 Task: Look for products in the category "Variety Packs" from Topo Chico only.
Action: Mouse moved to (688, 279)
Screenshot: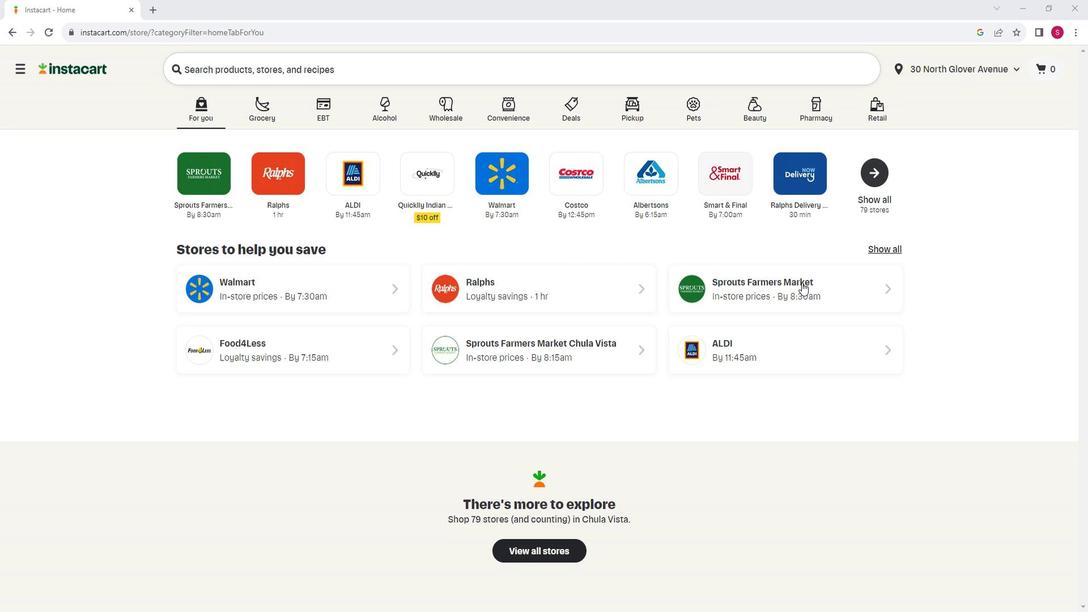 
Action: Mouse pressed left at (688, 279)
Screenshot: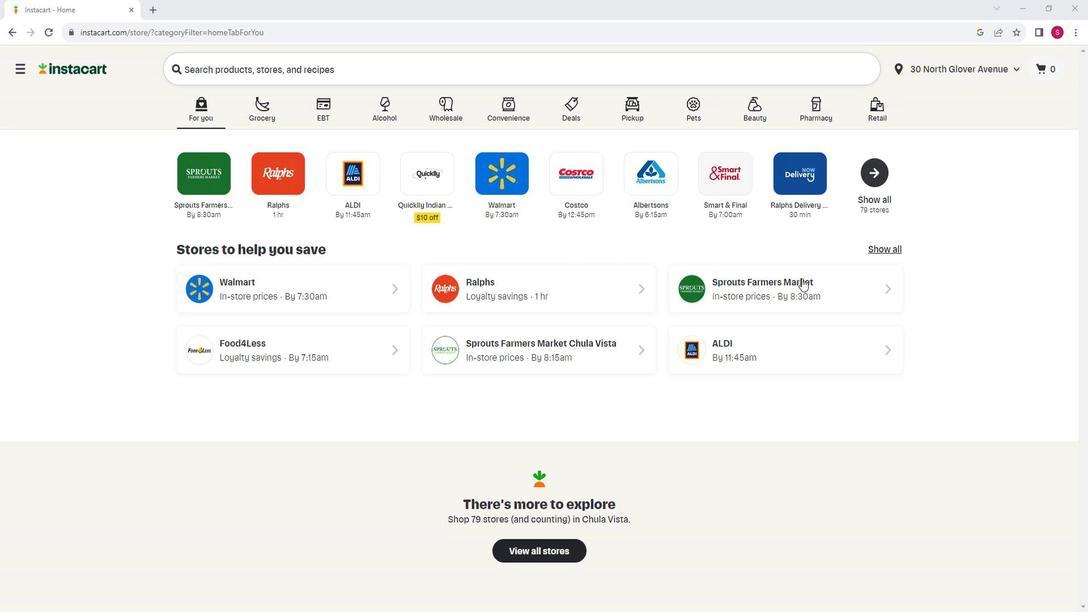 
Action: Mouse moved to (248, 474)
Screenshot: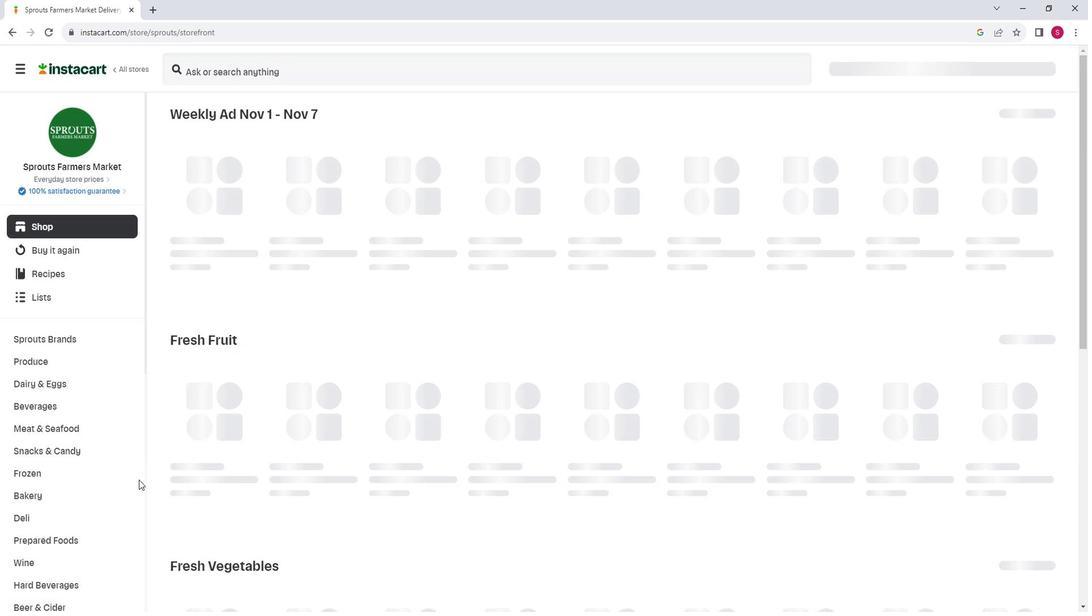 
Action: Mouse scrolled (248, 474) with delta (0, 0)
Screenshot: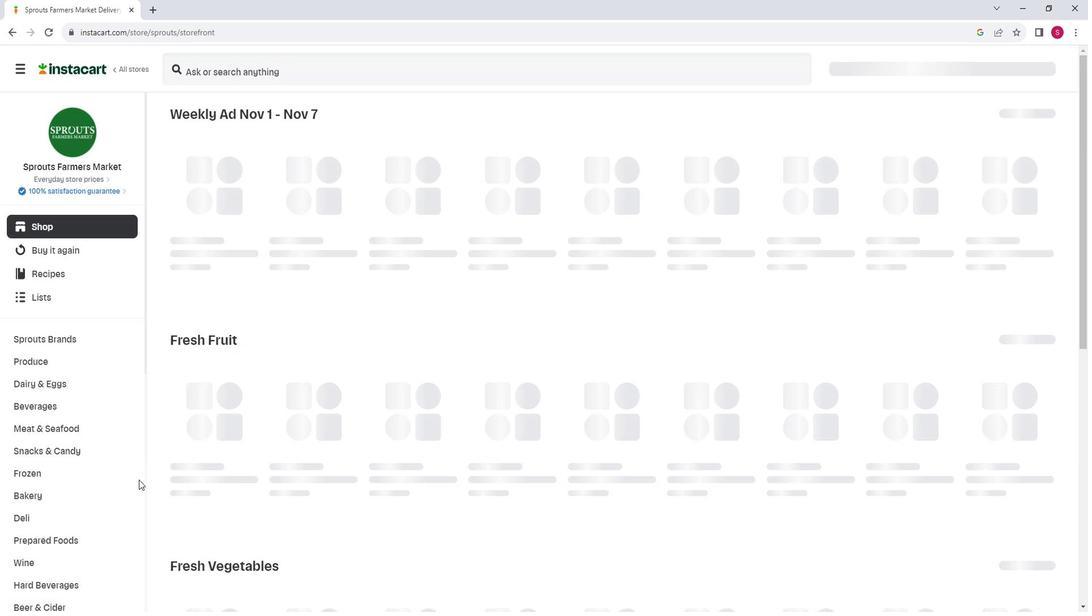 
Action: Mouse moved to (199, 537)
Screenshot: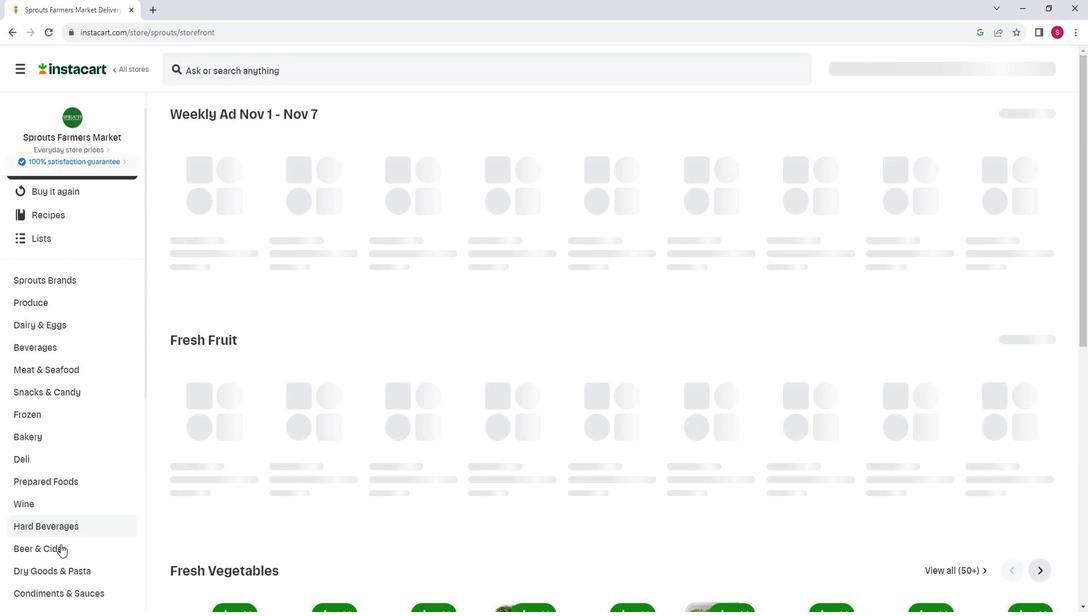 
Action: Mouse pressed left at (199, 537)
Screenshot: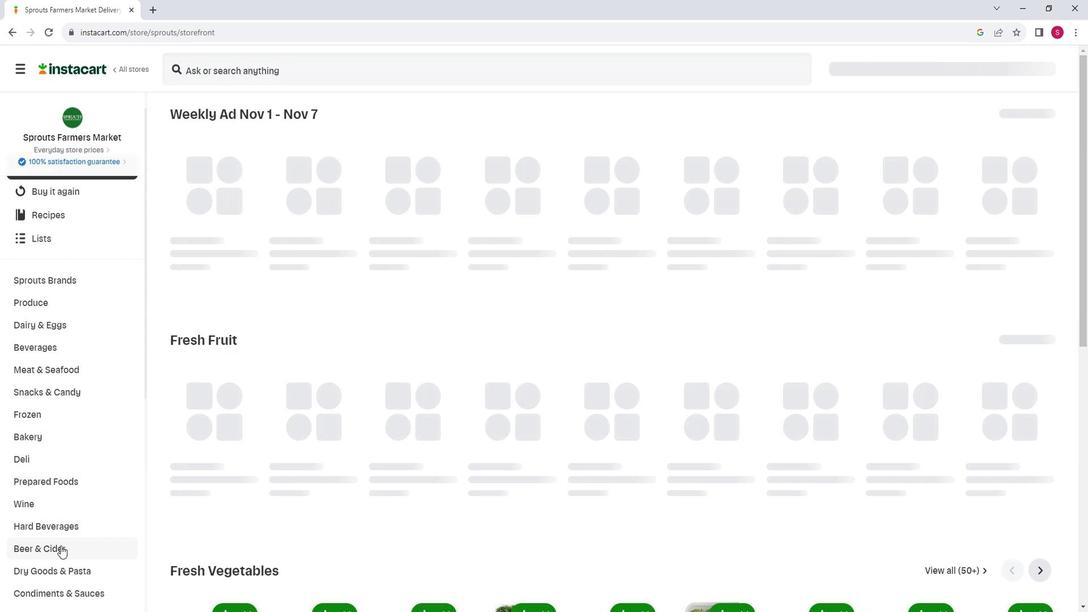 
Action: Mouse moved to (581, 164)
Screenshot: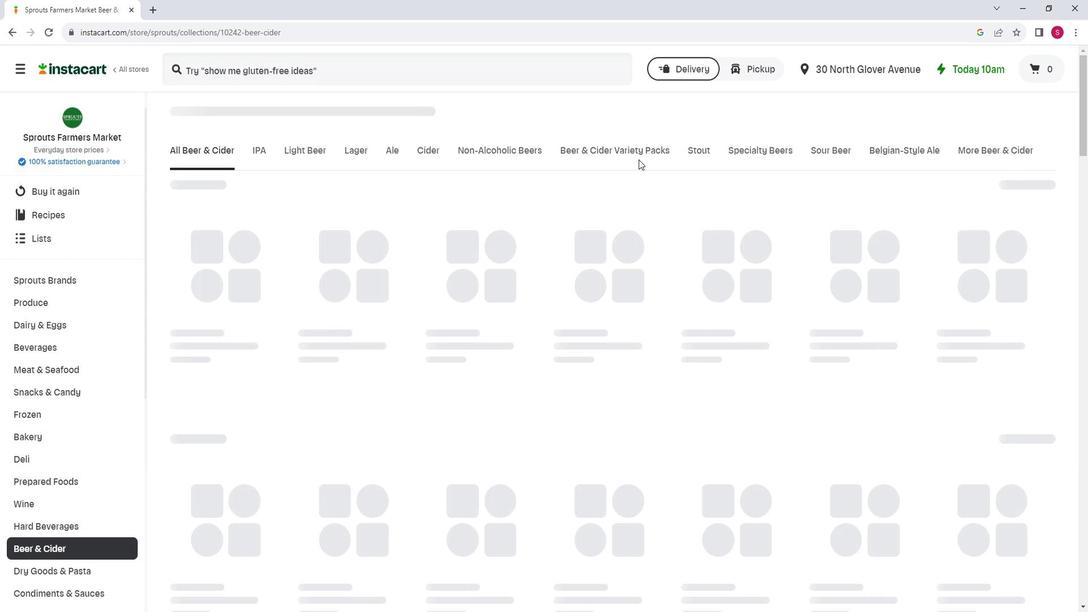 
Action: Mouse pressed left at (581, 164)
Screenshot: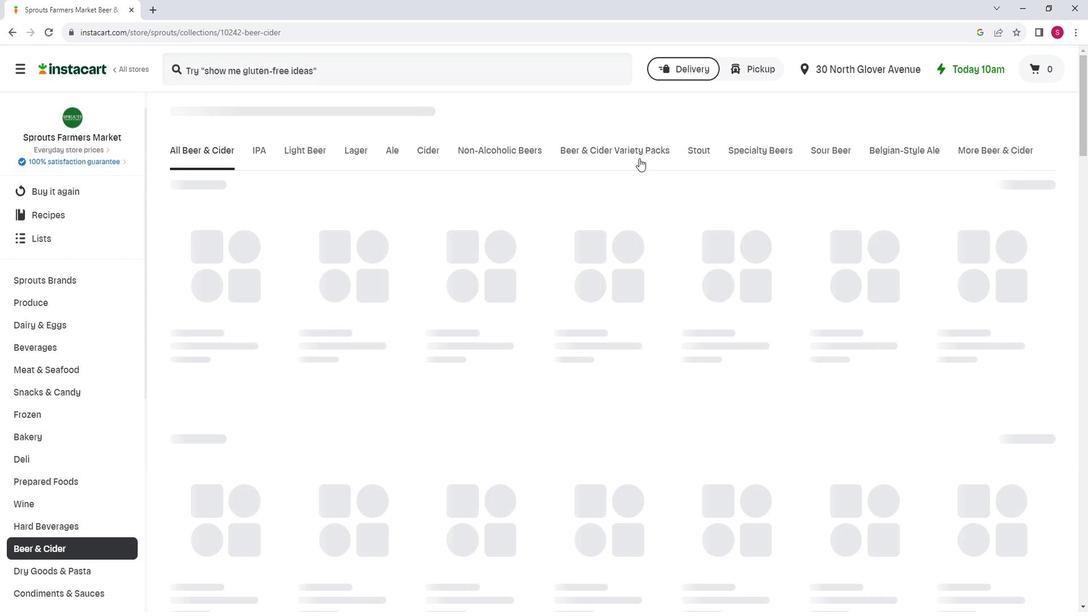 
Action: Mouse moved to (455, 196)
Screenshot: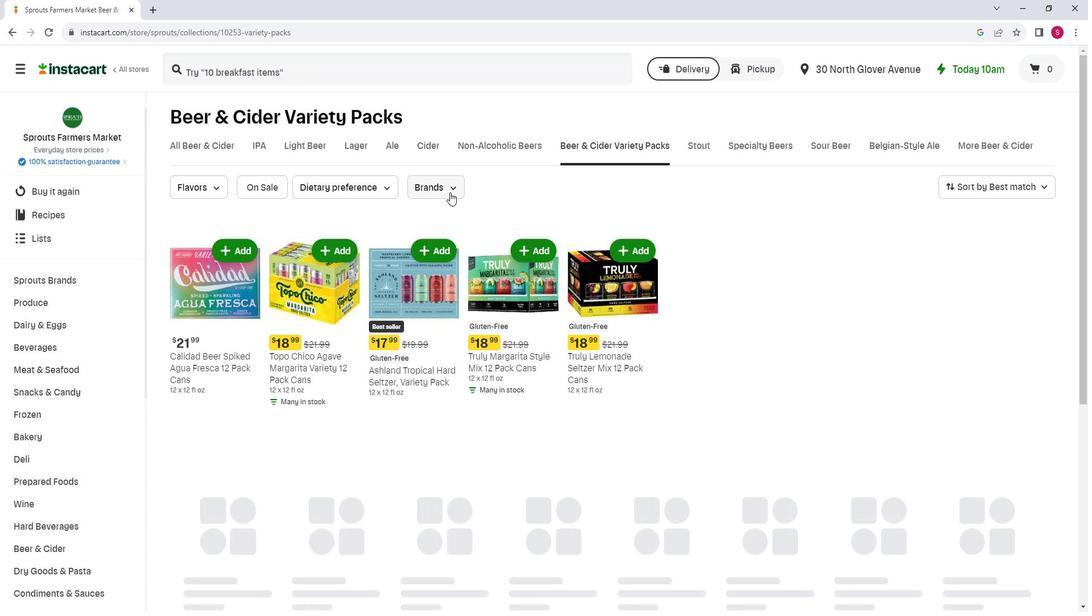 
Action: Mouse pressed left at (455, 196)
Screenshot: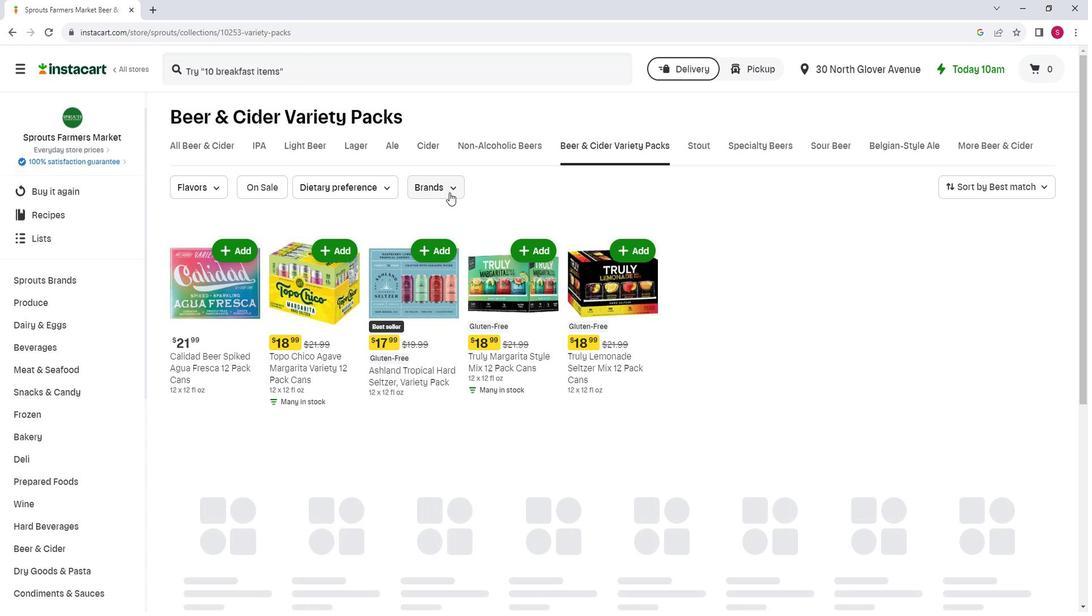 
Action: Mouse moved to (461, 305)
Screenshot: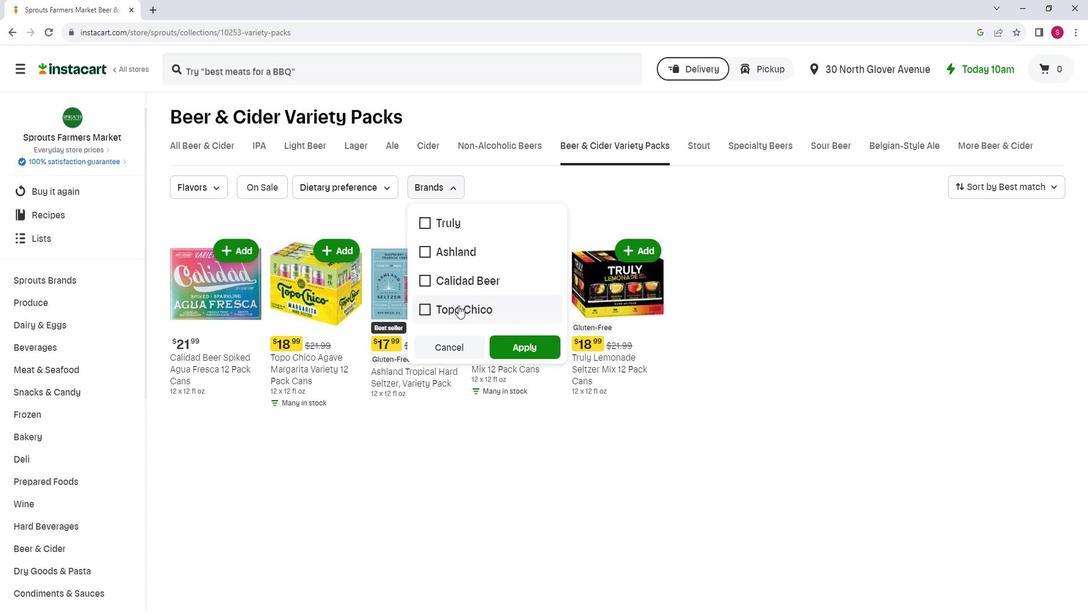 
Action: Mouse pressed left at (461, 305)
Screenshot: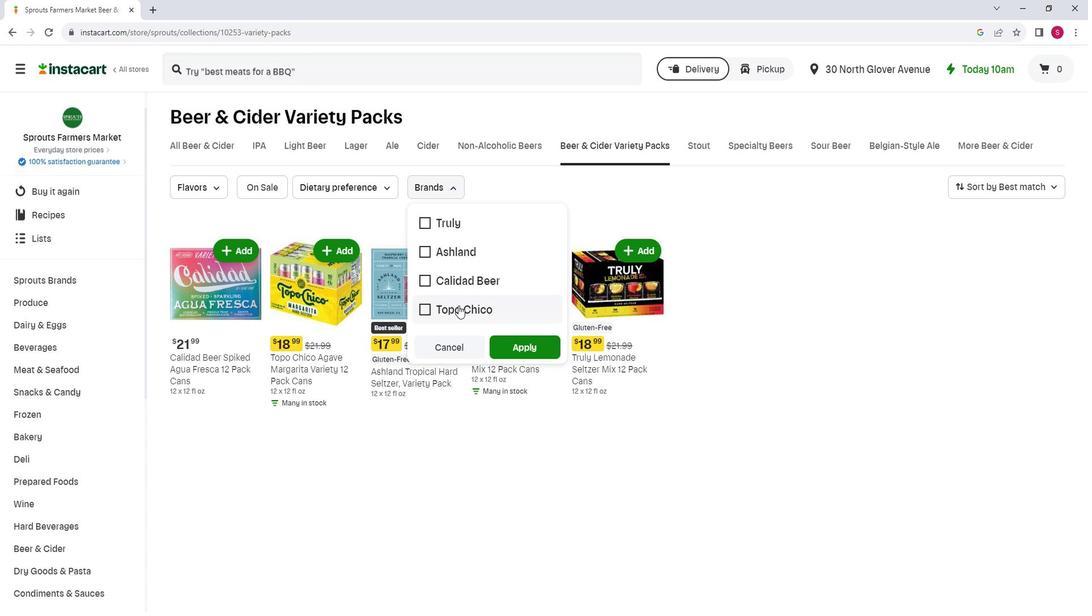 
Action: Mouse moved to (496, 343)
Screenshot: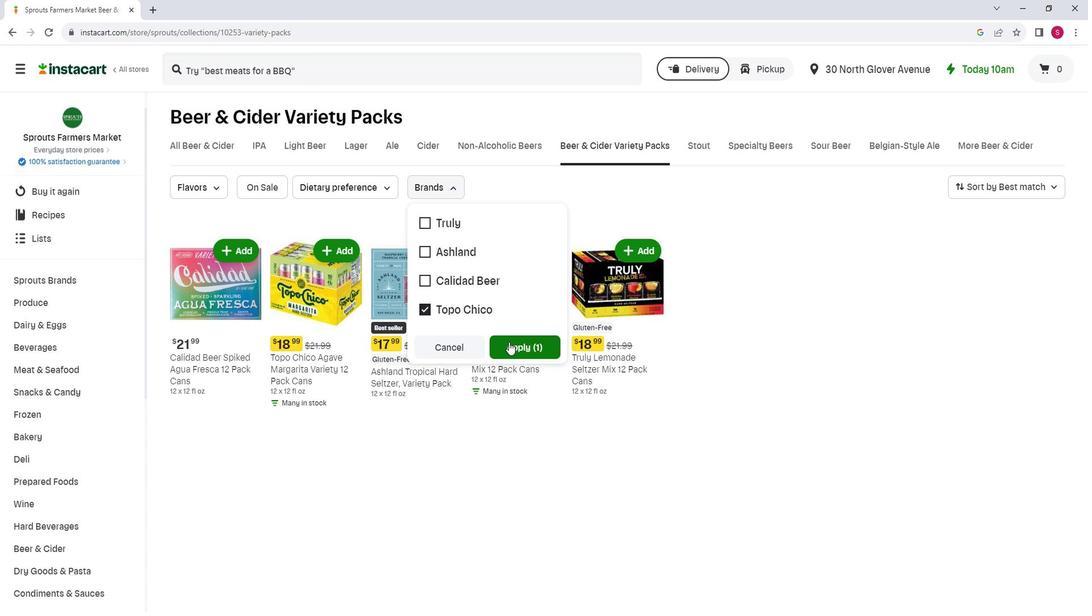 
Action: Mouse pressed left at (496, 343)
Screenshot: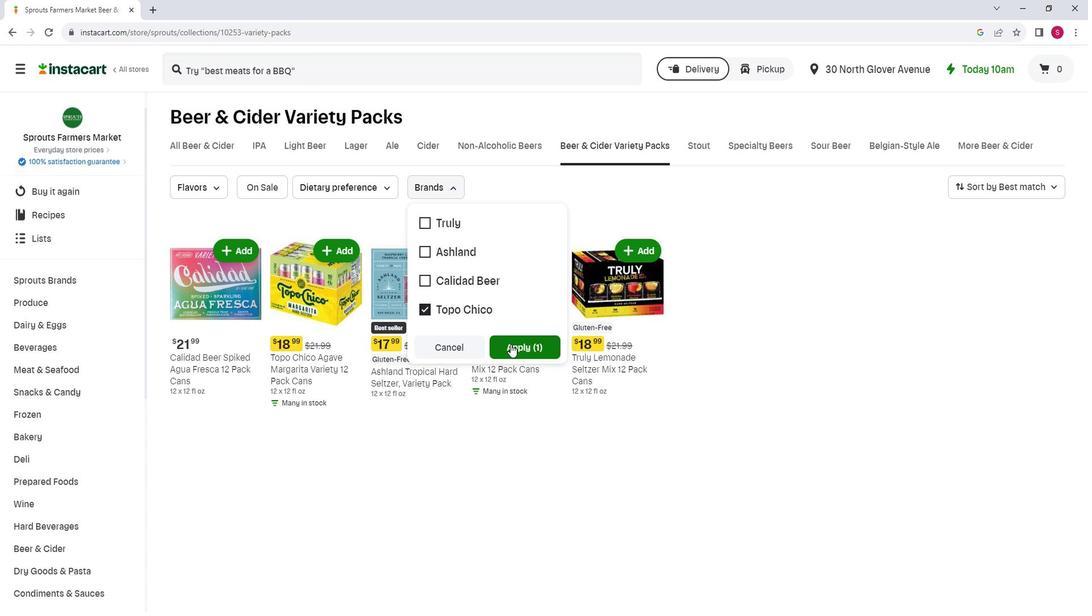 
Action: Mouse moved to (506, 271)
Screenshot: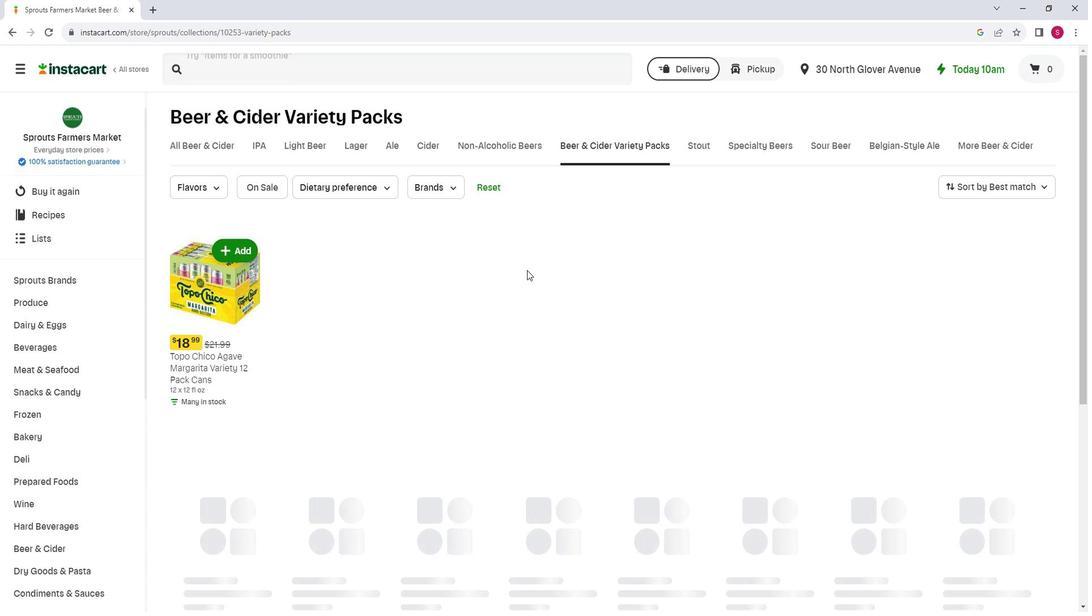 
